 Task: Find hiking trails near Riverside that are accessible in the winter.
Action: Key pressed <Key.shift>Riverside<Key.enter>
Screenshot: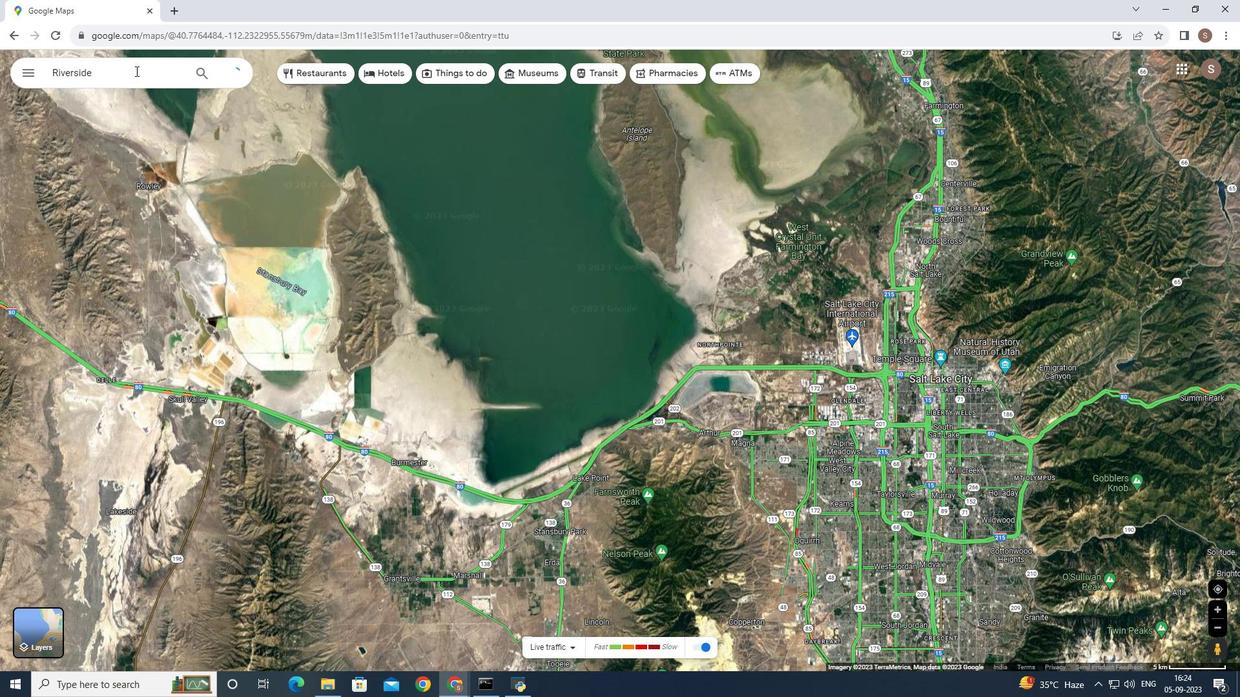 
Action: Mouse moved to (99, 194)
Screenshot: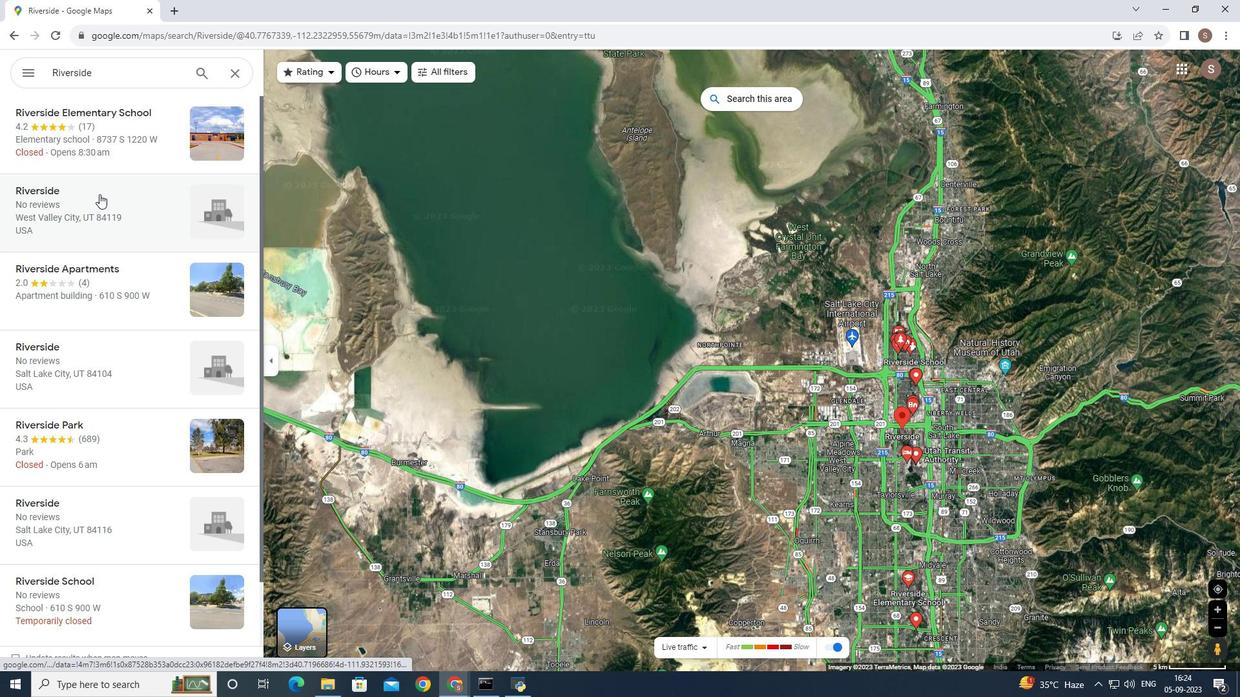 
Action: Mouse pressed left at (99, 194)
Screenshot: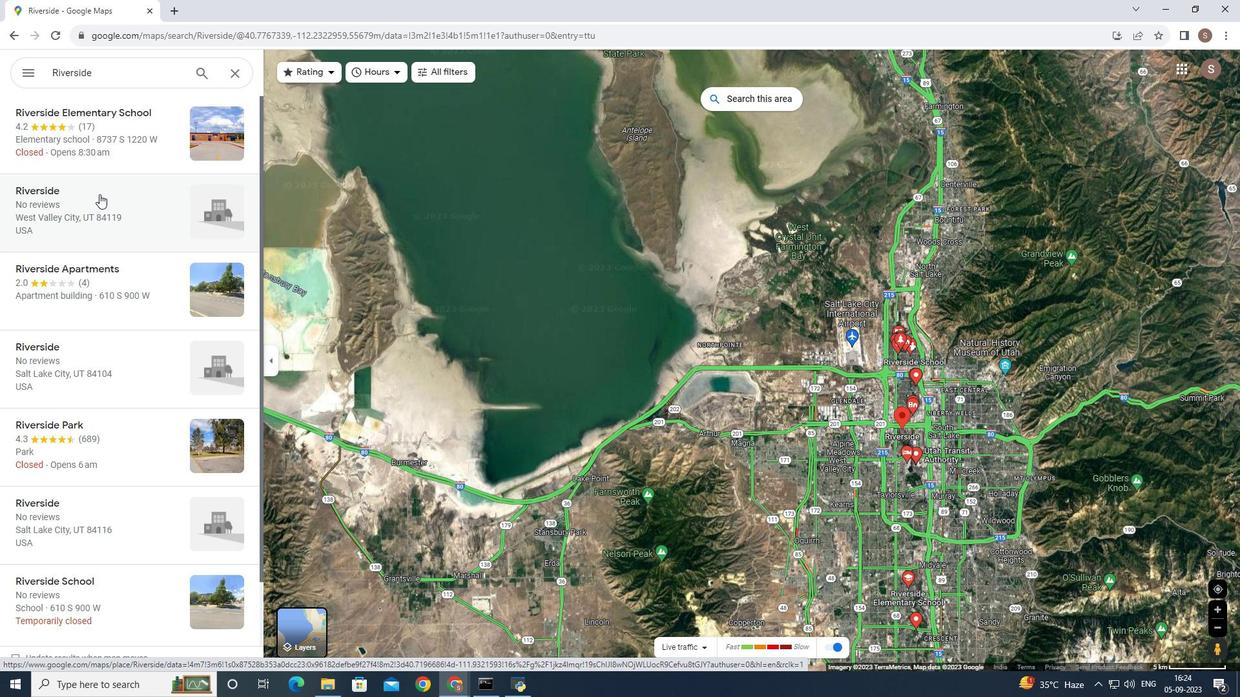 
Action: Mouse moved to (403, 326)
Screenshot: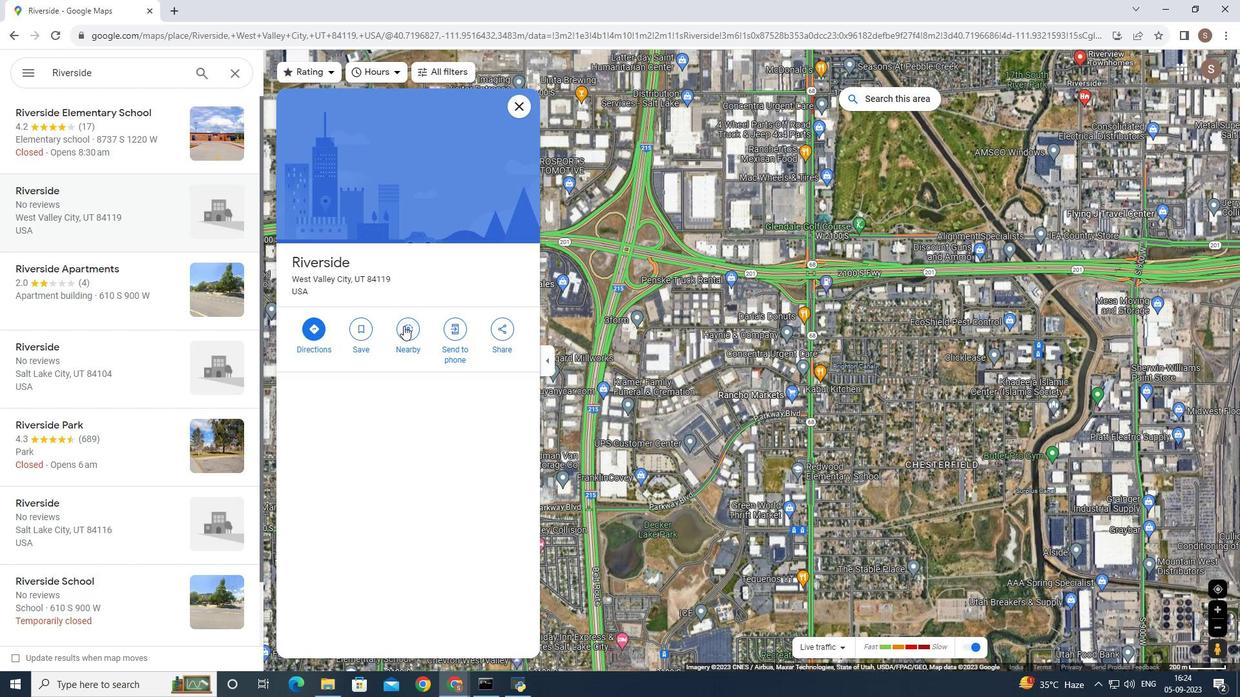 
Action: Mouse pressed left at (403, 326)
Screenshot: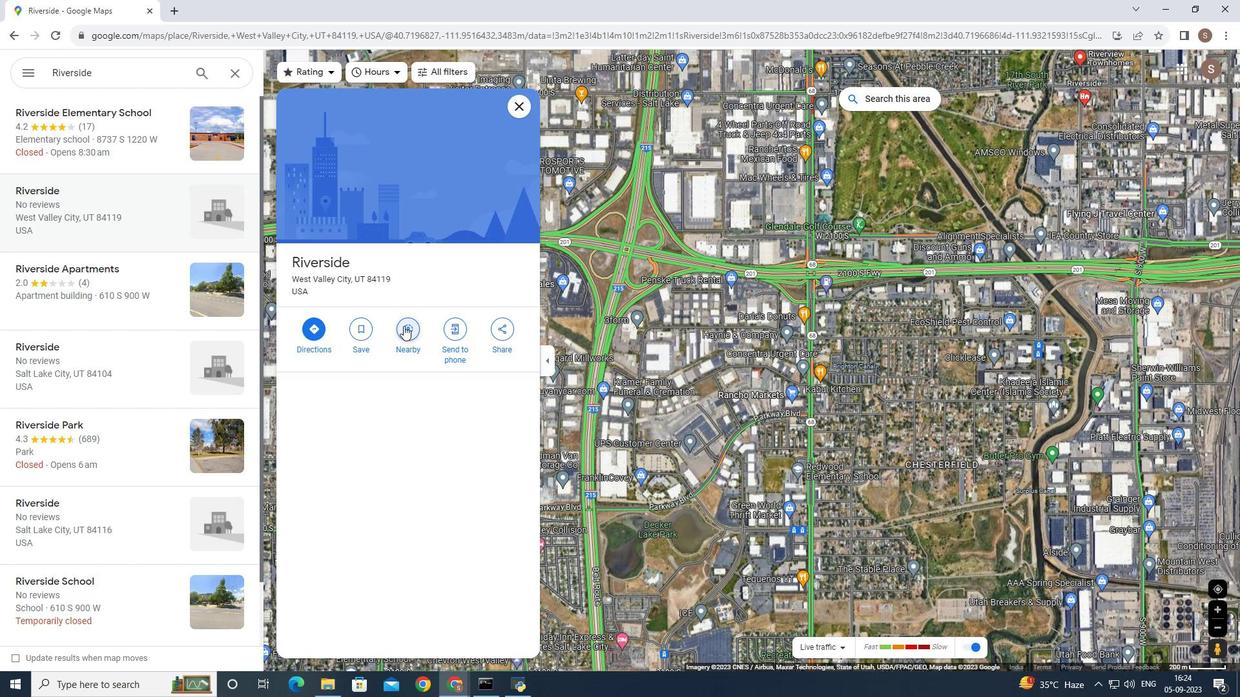 
Action: Mouse moved to (405, 331)
Screenshot: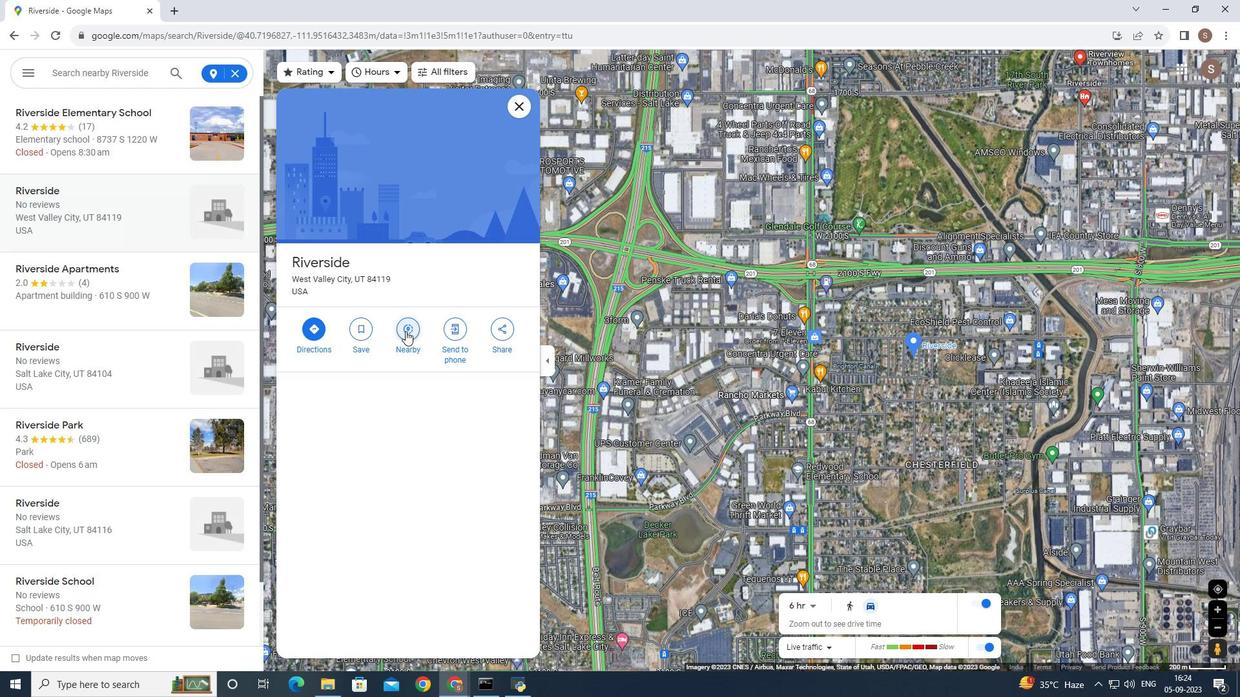 
Action: Mouse pressed left at (405, 331)
Screenshot: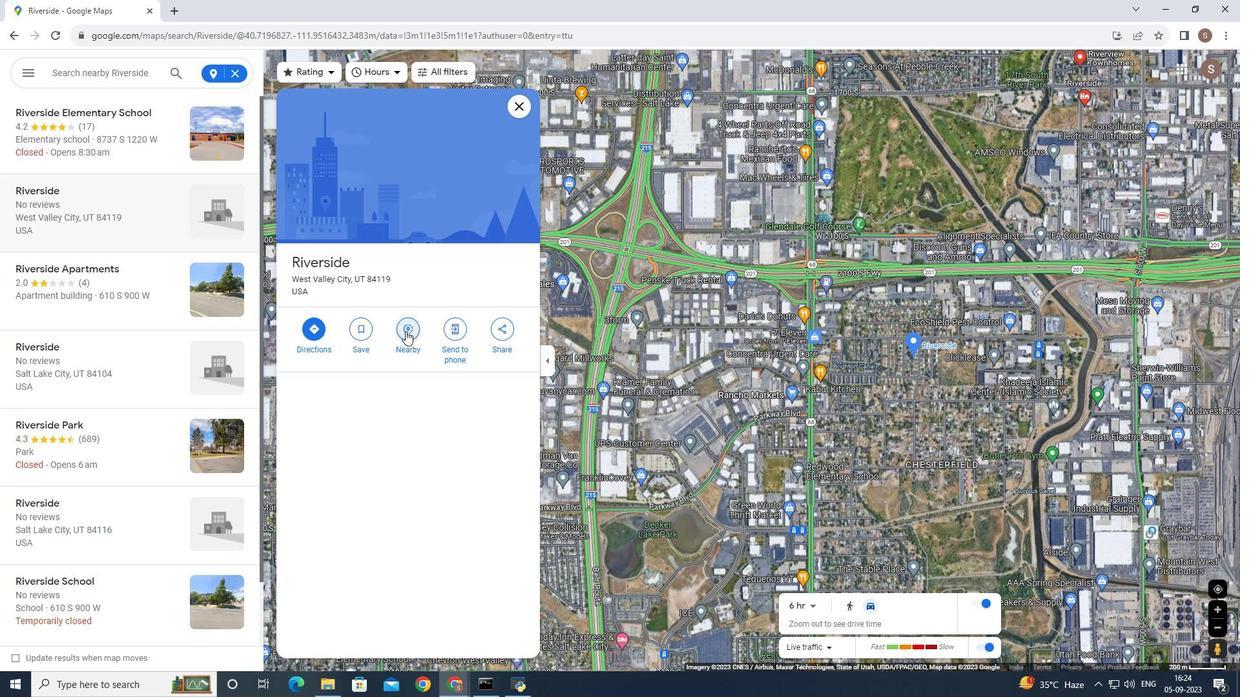 
Action: Mouse moved to (406, 331)
Screenshot: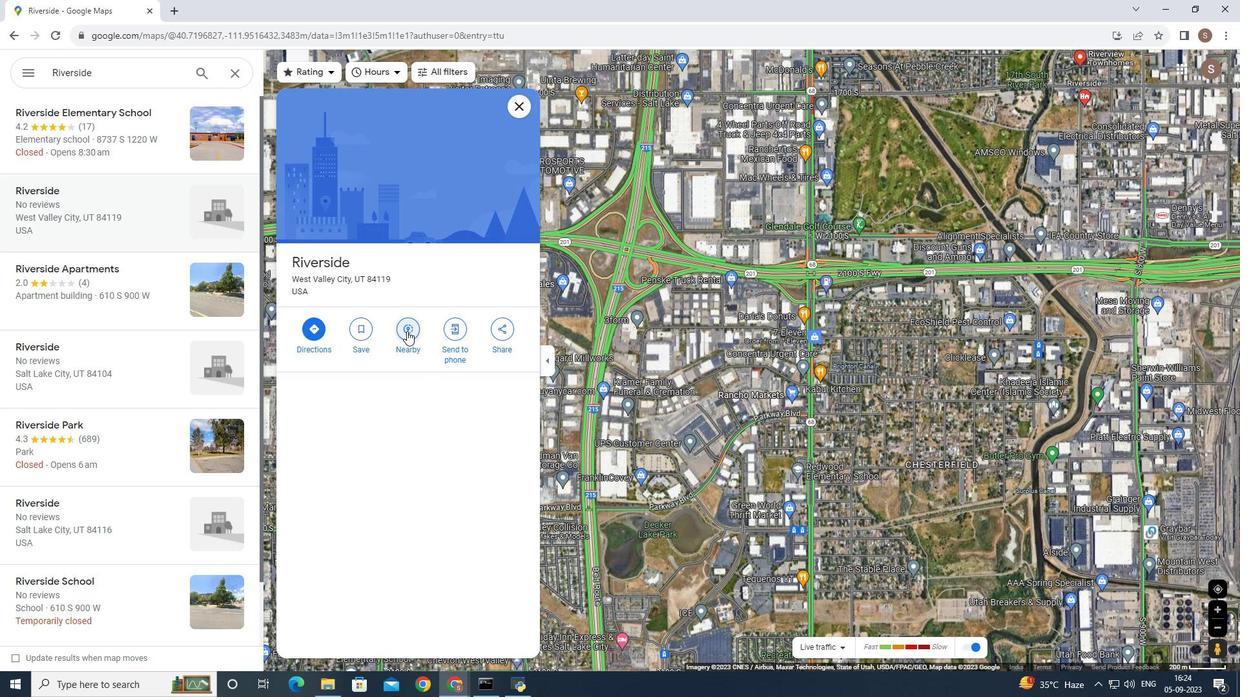 
Action: Mouse pressed left at (406, 331)
Screenshot: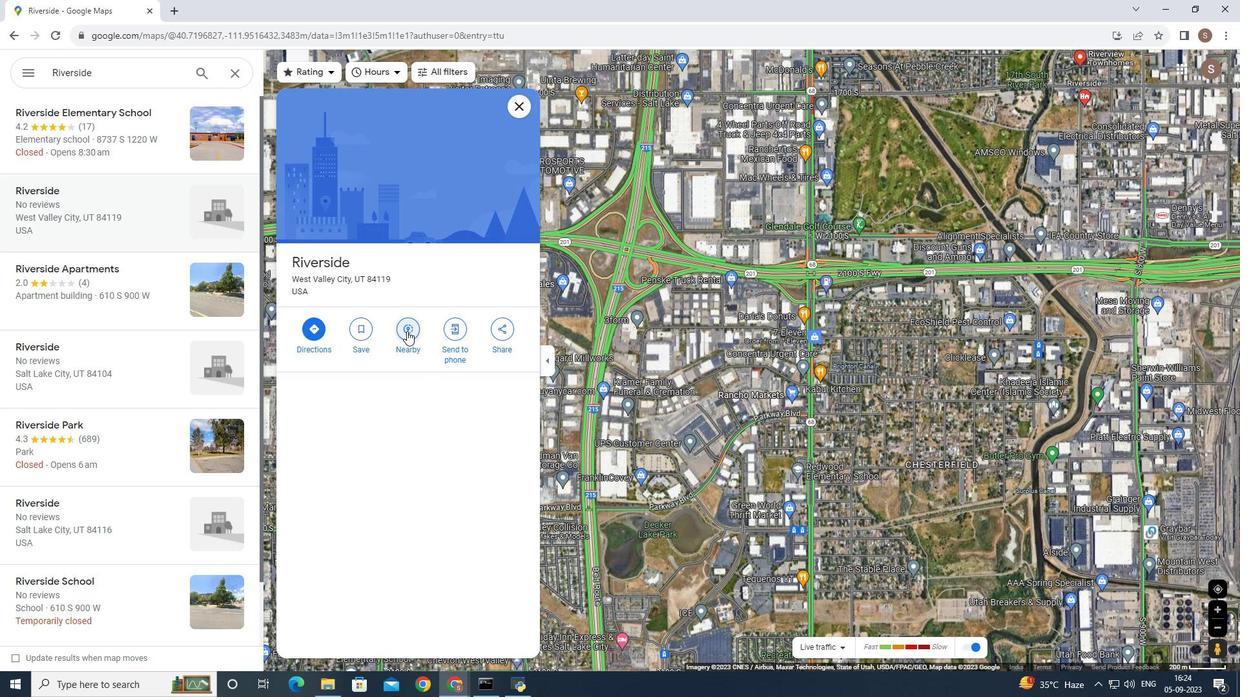 
Action: Mouse moved to (103, 73)
Screenshot: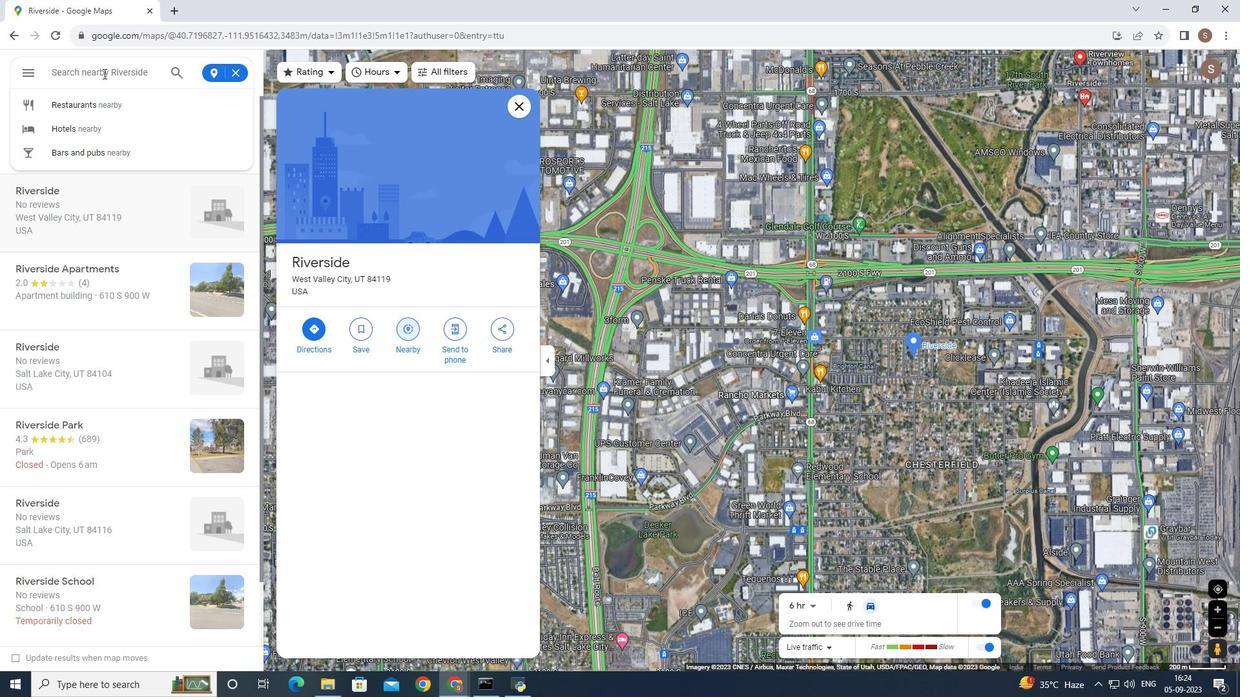 
Action: Key pressed hil<Key.backspace>king<Key.space>trails<Key.space>in<Key.space>the<Key.space>winter<Key.enter>
Screenshot: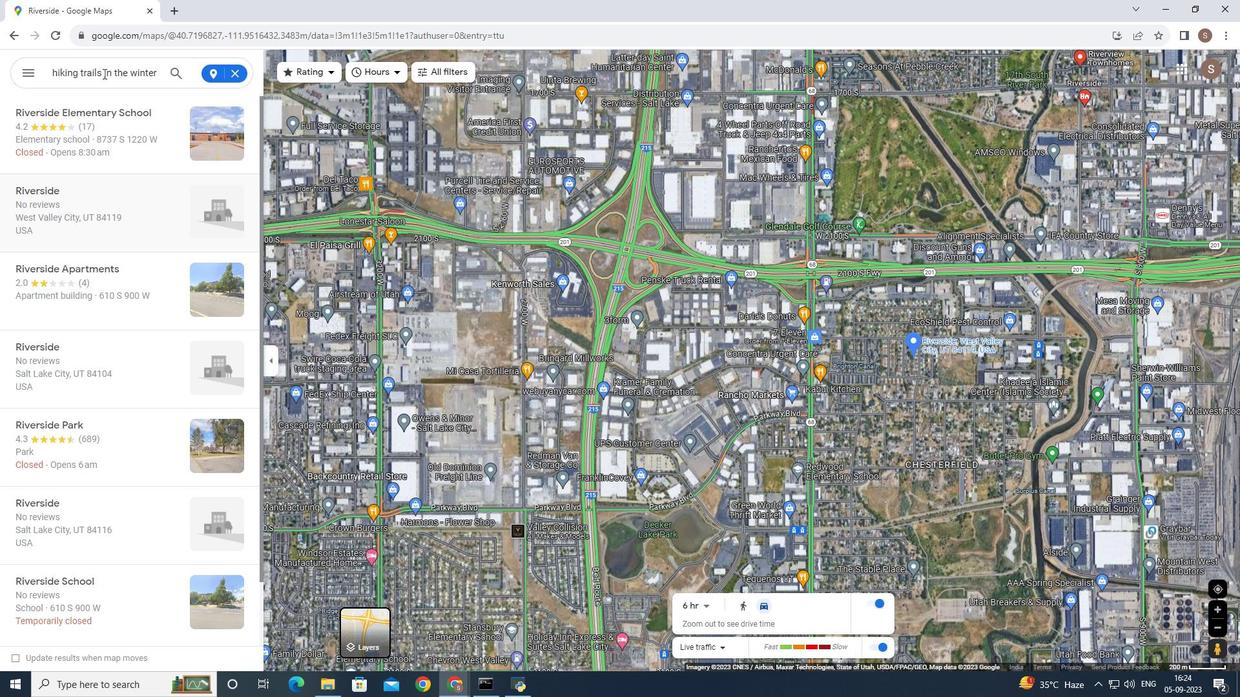 
Action: Mouse moved to (136, 140)
Screenshot: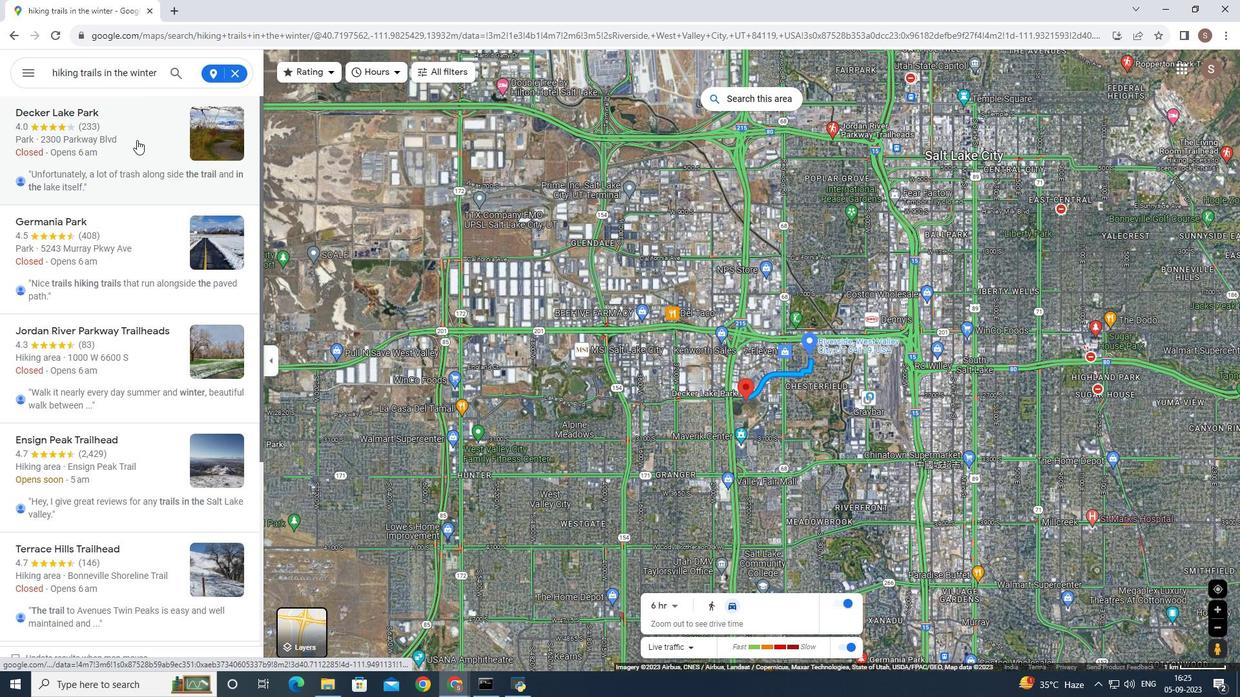 
Action: Mouse scrolled (136, 139) with delta (0, 0)
Screenshot: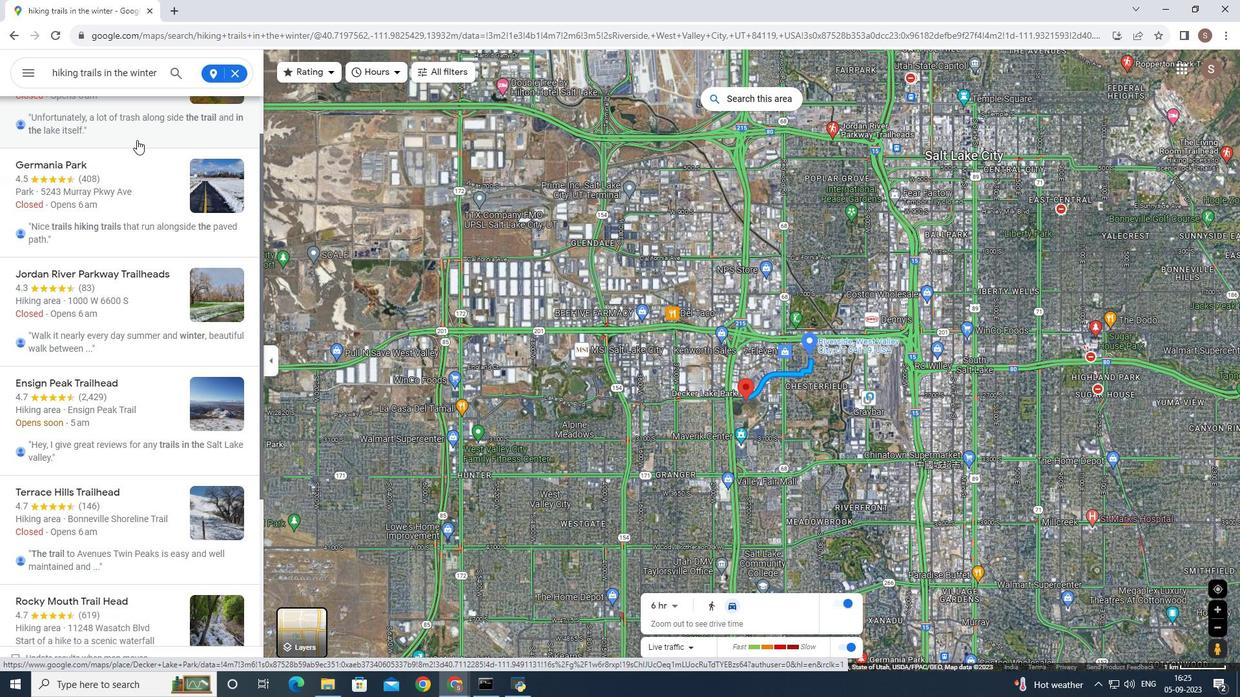 
Action: Mouse scrolled (136, 139) with delta (0, 0)
Screenshot: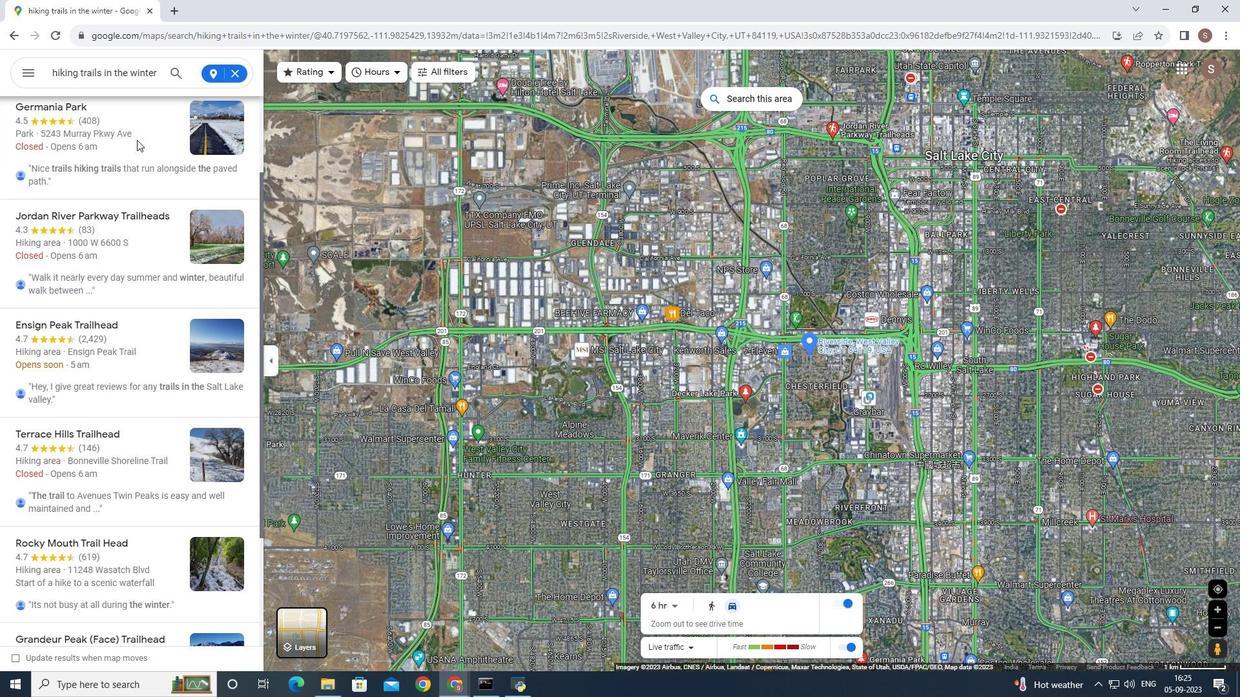 
Action: Mouse scrolled (136, 139) with delta (0, 0)
Screenshot: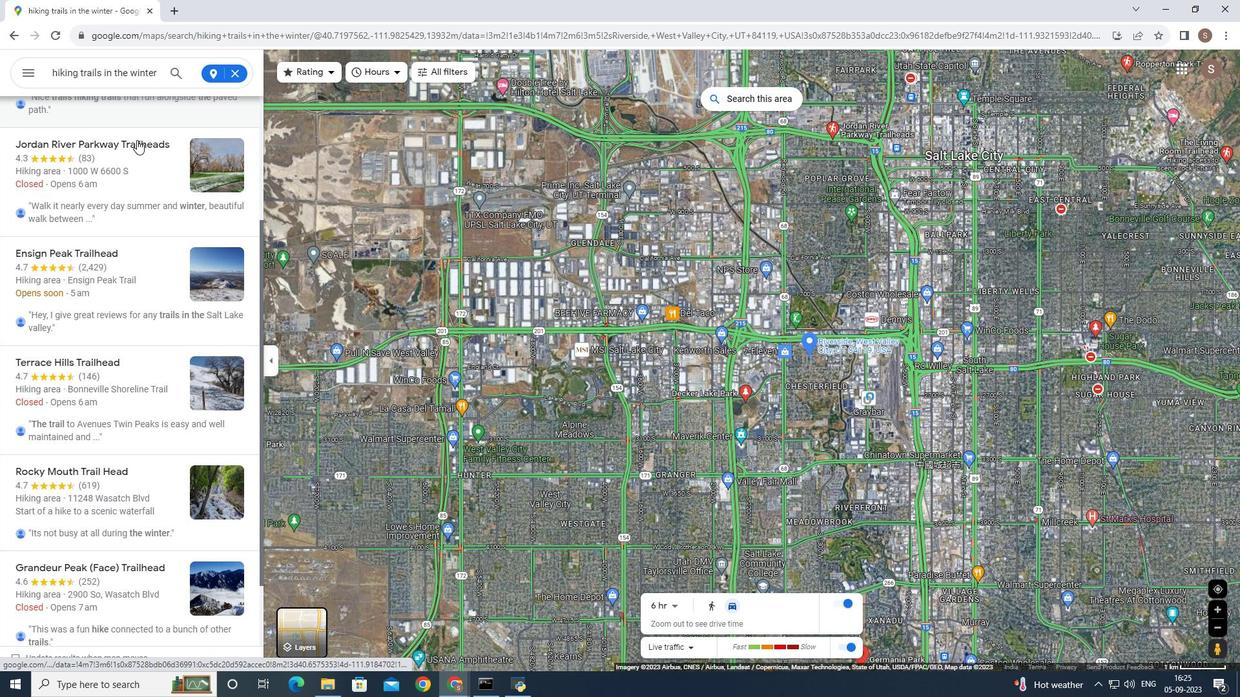 
Action: Mouse scrolled (136, 139) with delta (0, 0)
Screenshot: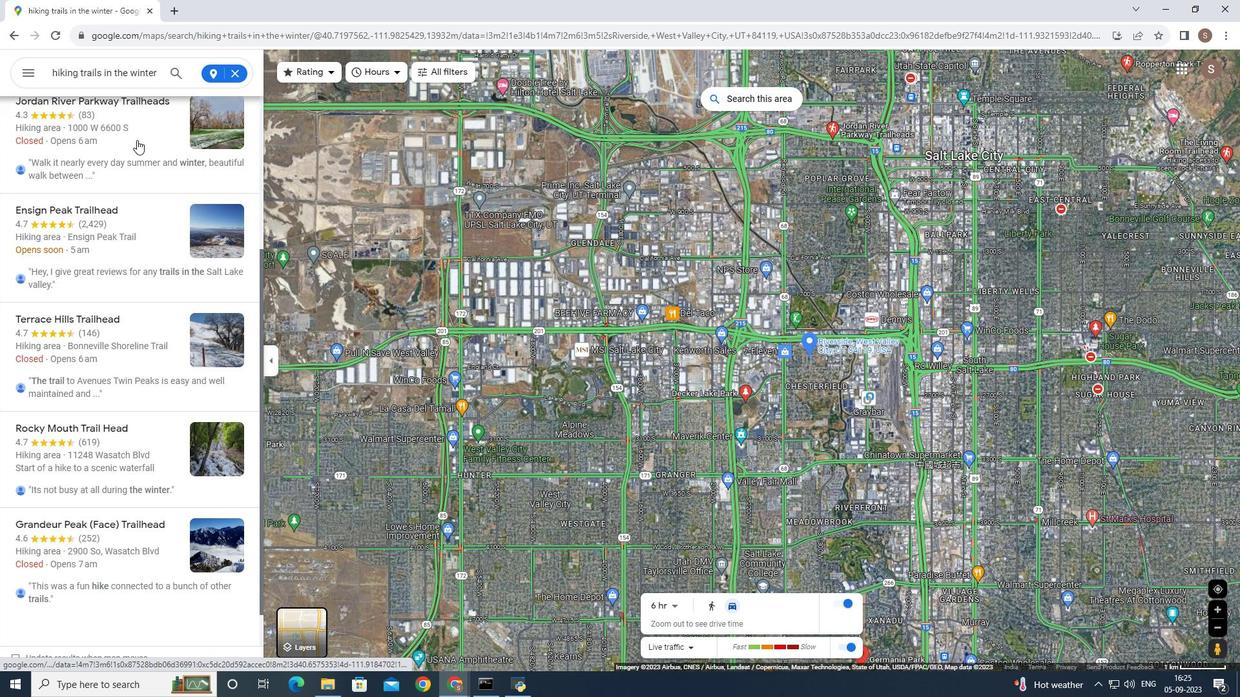 
Action: Mouse scrolled (136, 139) with delta (0, 0)
Screenshot: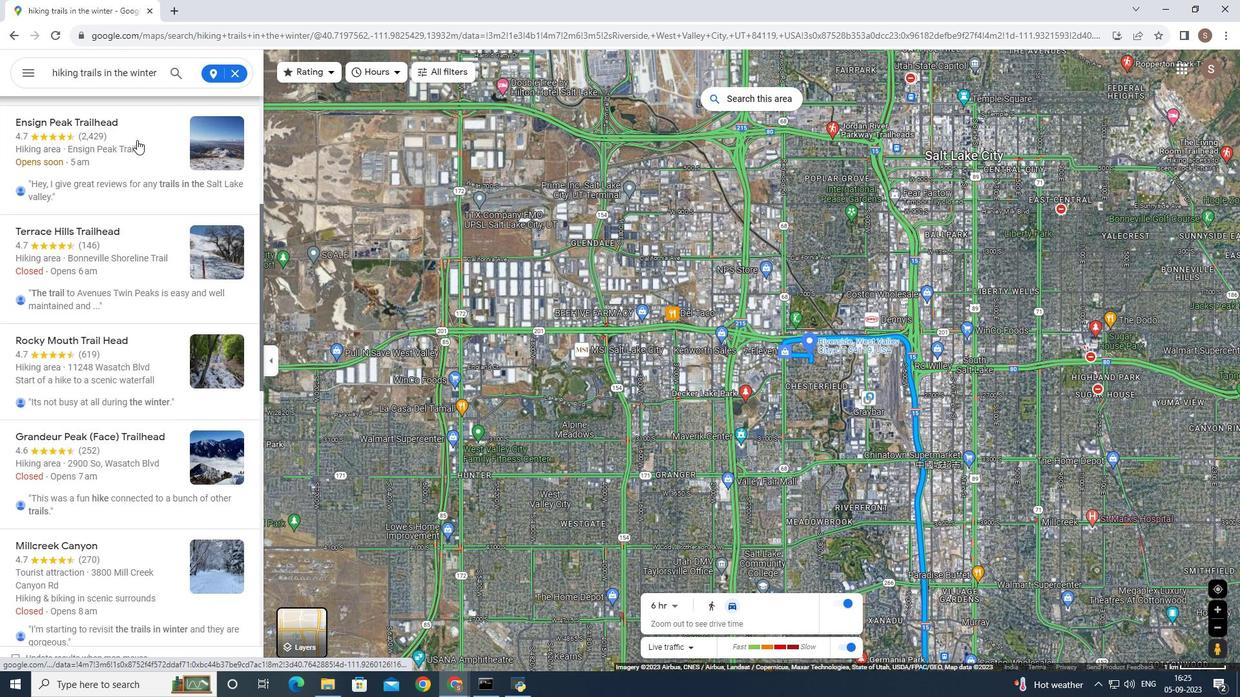 
Action: Mouse scrolled (136, 139) with delta (0, 0)
Screenshot: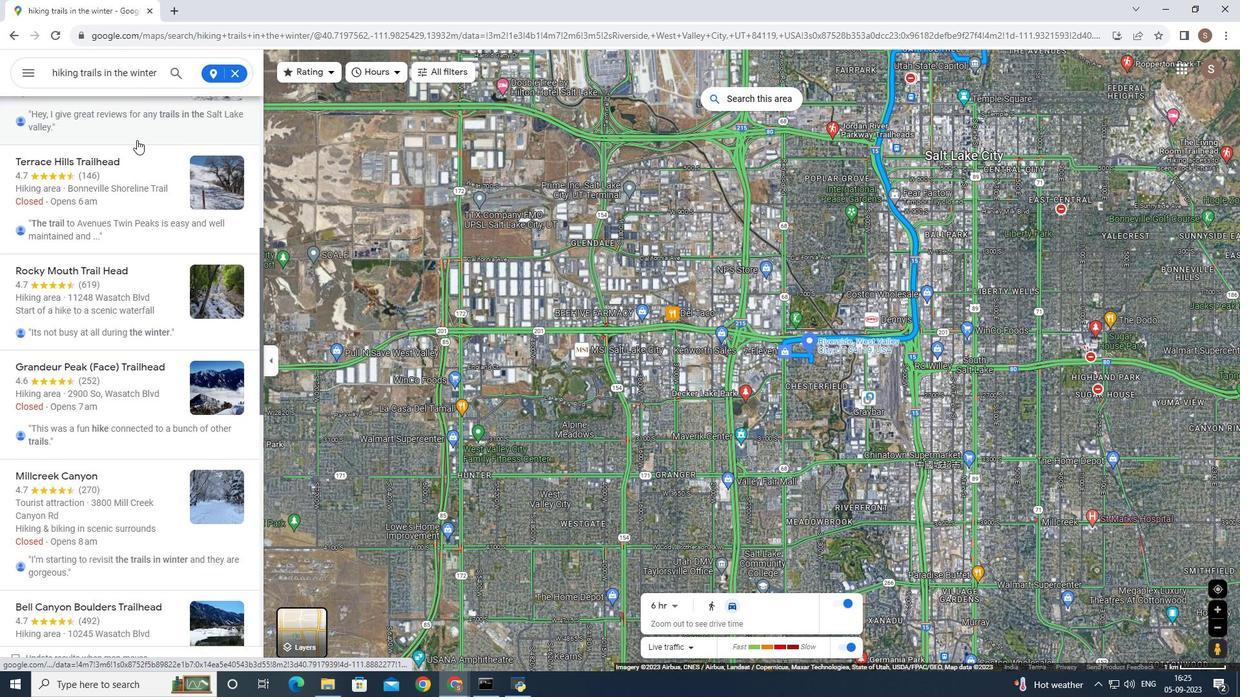 
Action: Mouse scrolled (136, 139) with delta (0, 0)
Screenshot: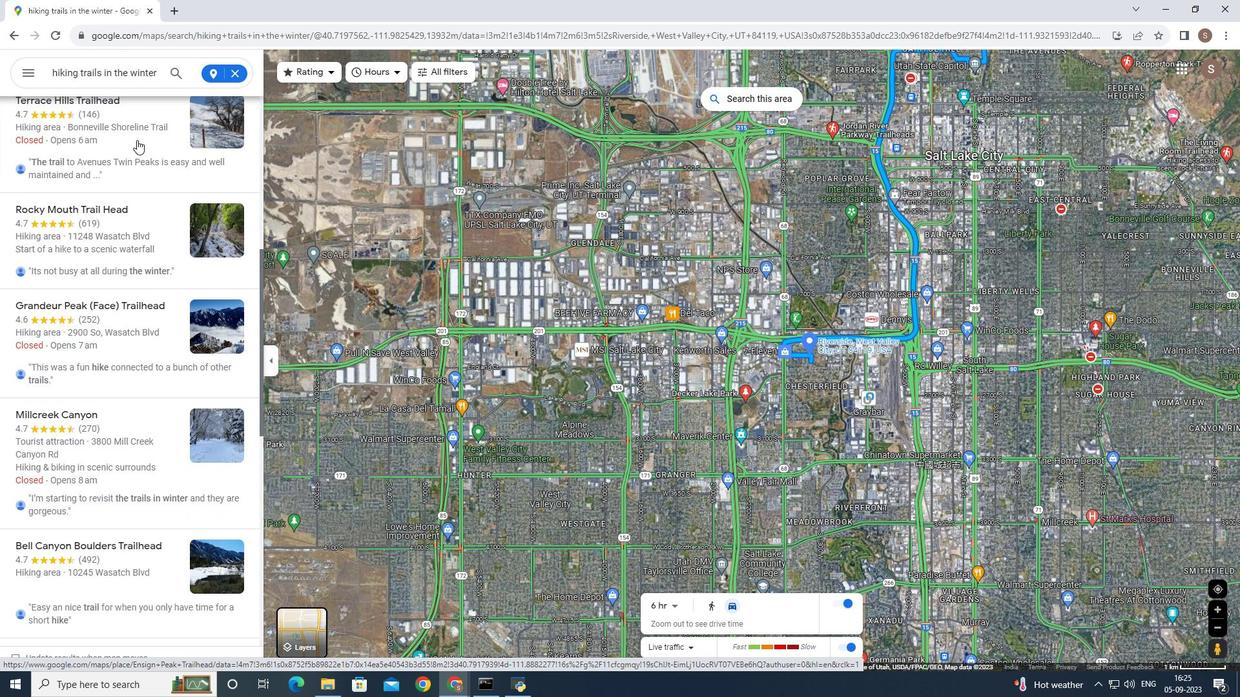
Action: Mouse scrolled (136, 139) with delta (0, 0)
Screenshot: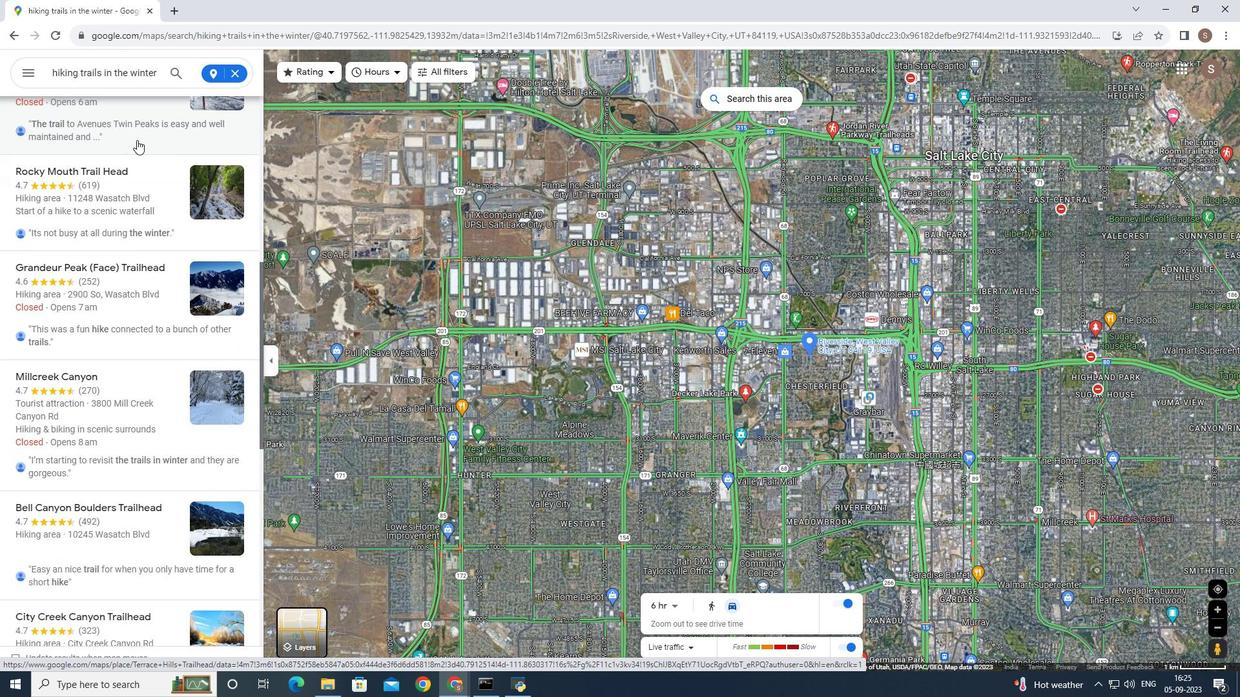 
Action: Mouse scrolled (136, 139) with delta (0, 0)
Screenshot: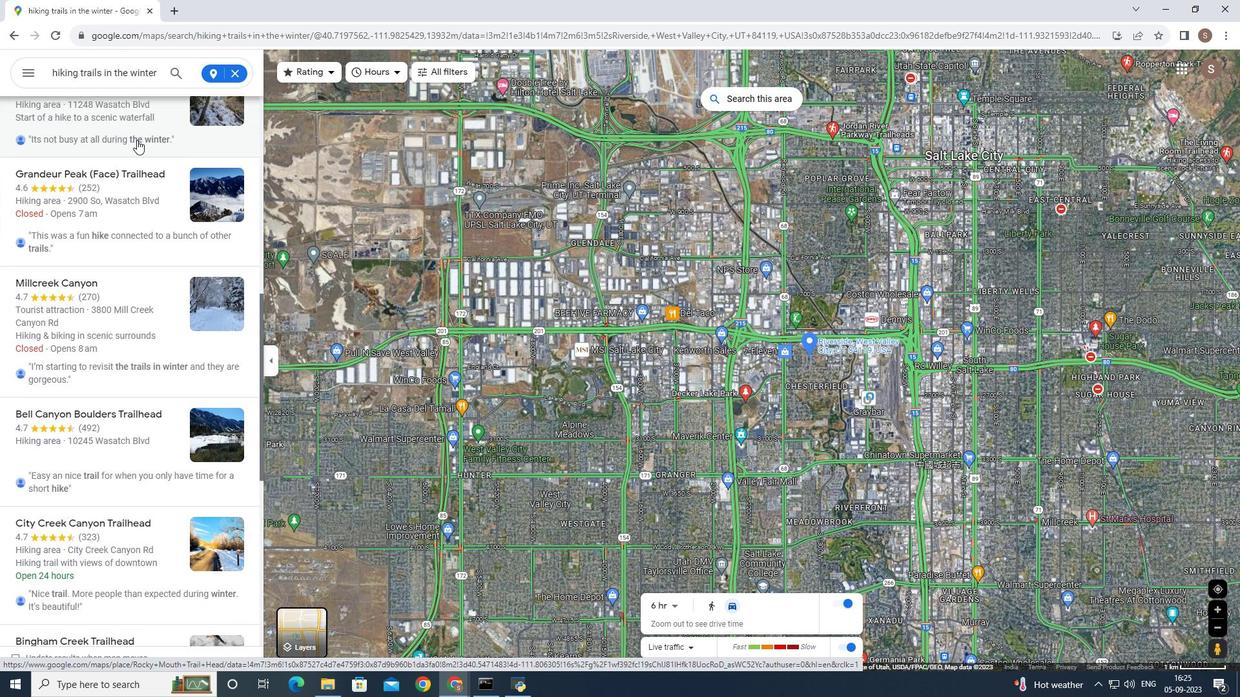 
Action: Mouse scrolled (136, 139) with delta (0, 0)
Screenshot: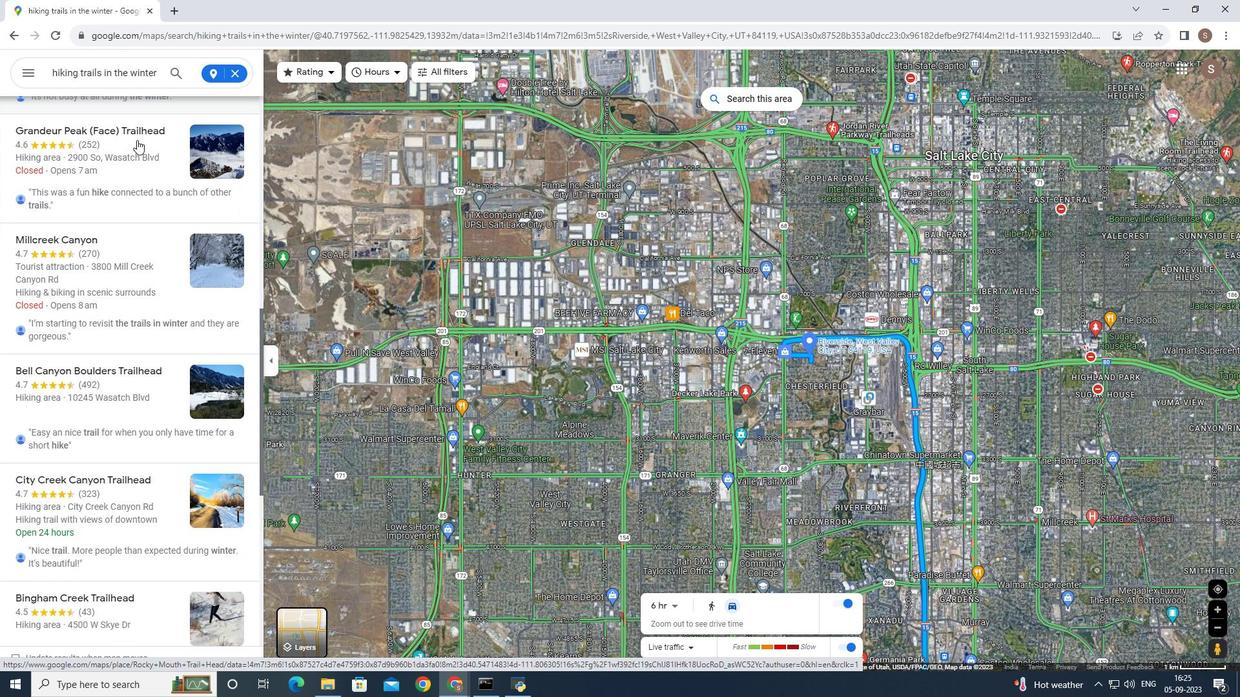 
Action: Mouse scrolled (136, 139) with delta (0, 0)
Screenshot: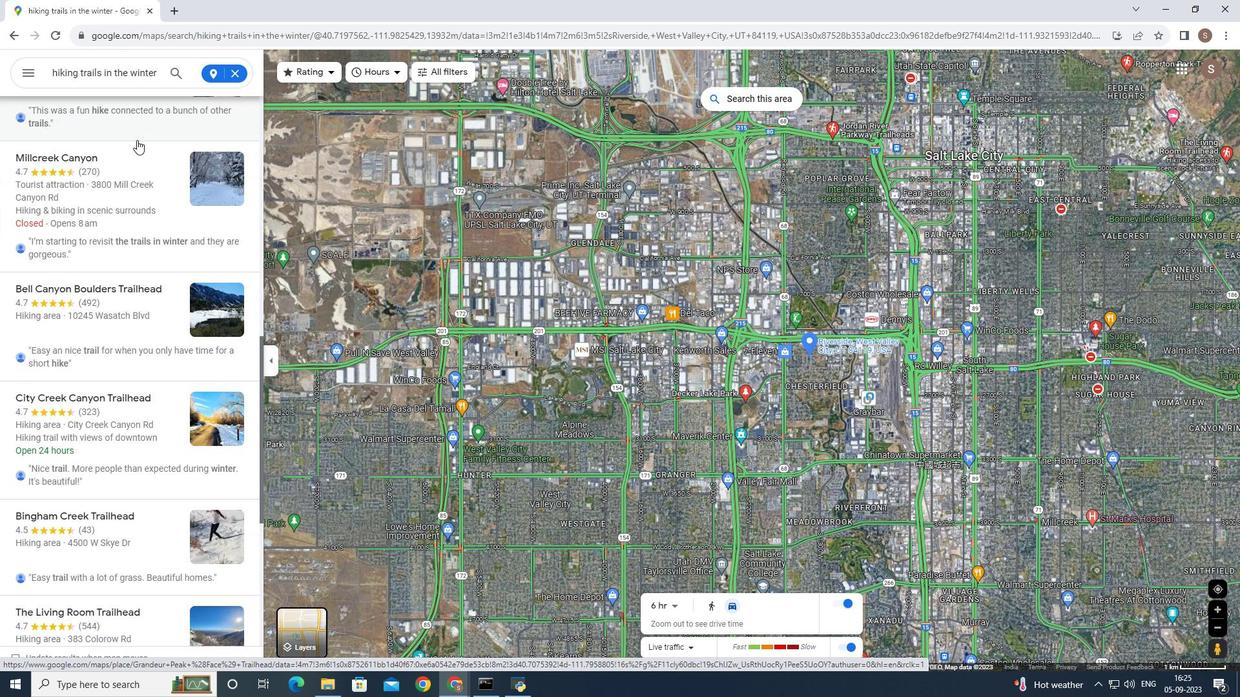 
Action: Mouse scrolled (136, 139) with delta (0, 0)
Screenshot: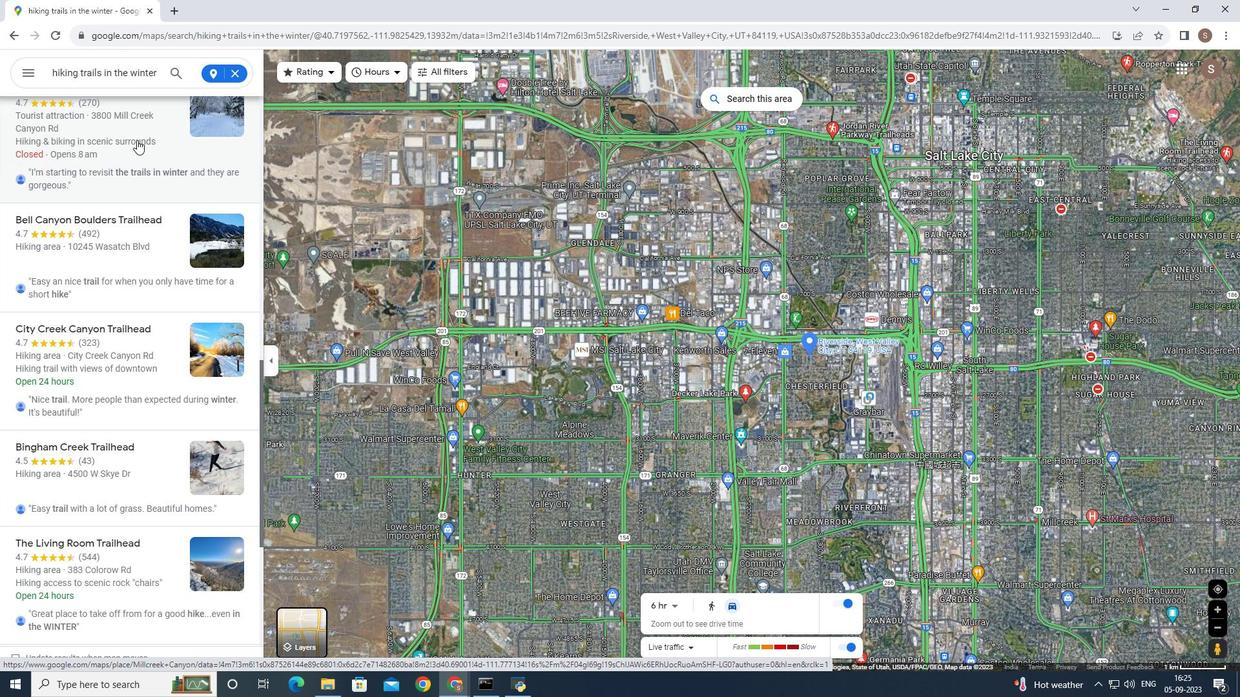 
Action: Mouse scrolled (136, 139) with delta (0, 0)
Screenshot: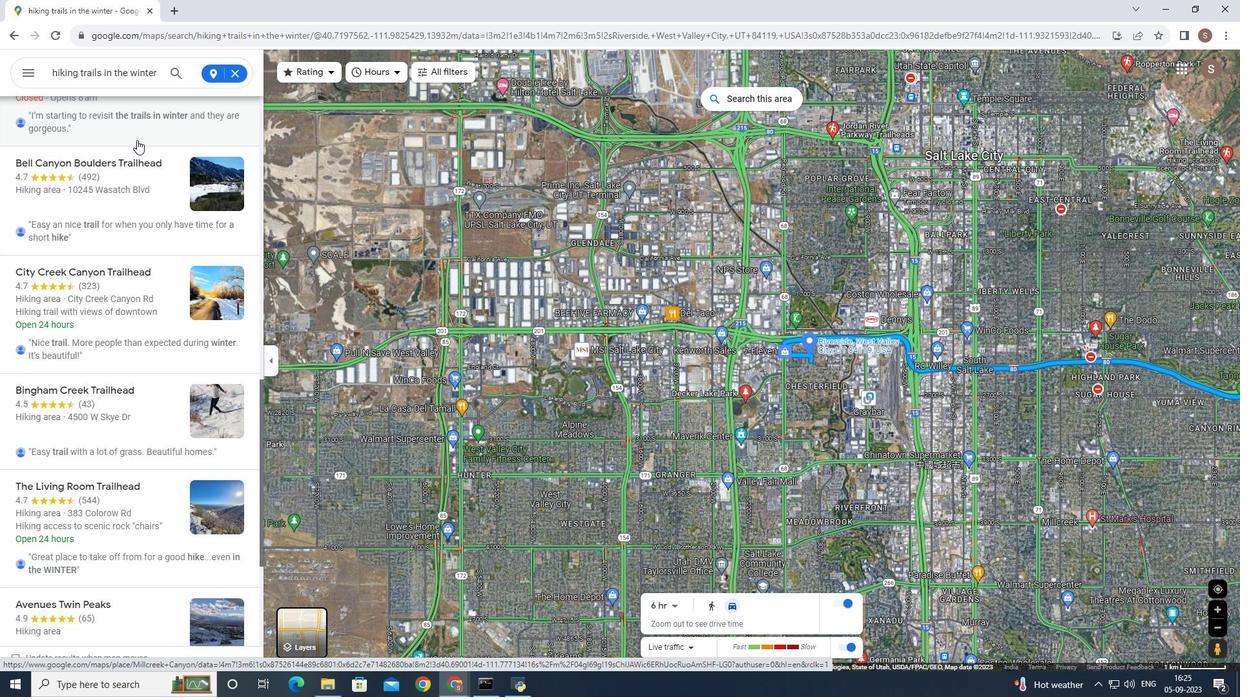
Action: Mouse scrolled (136, 139) with delta (0, 0)
Screenshot: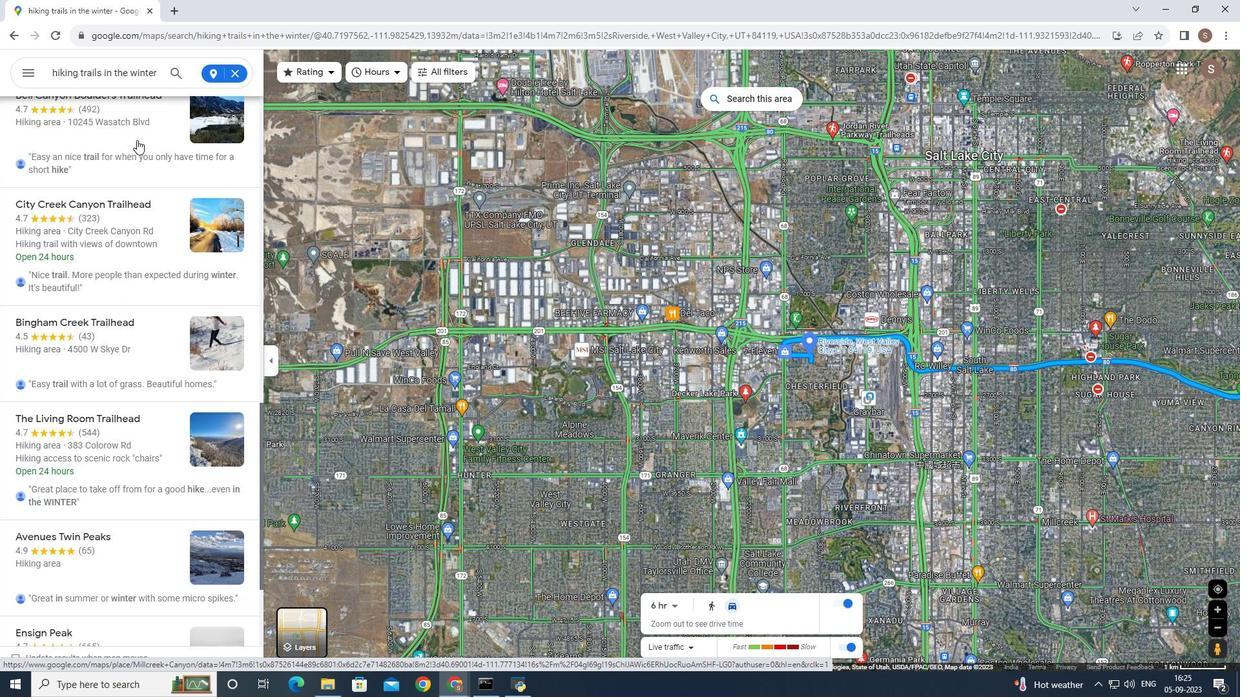 
Action: Mouse scrolled (136, 139) with delta (0, 0)
Screenshot: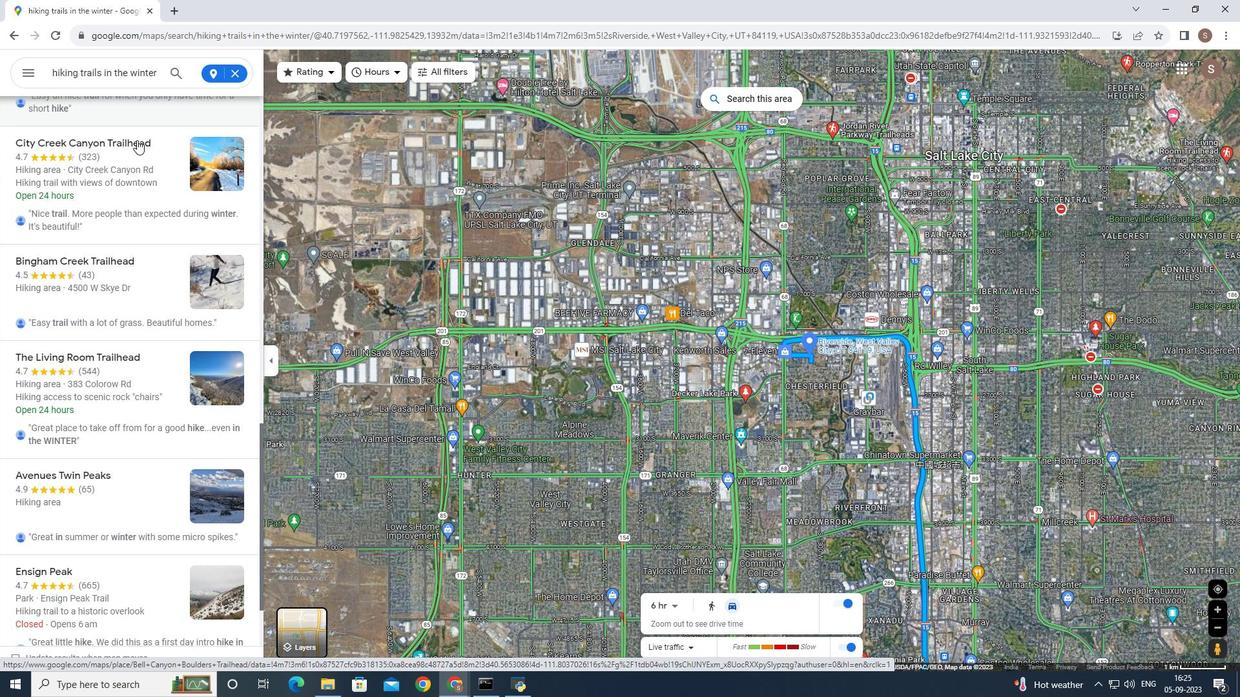 
Action: Mouse scrolled (136, 139) with delta (0, 0)
Screenshot: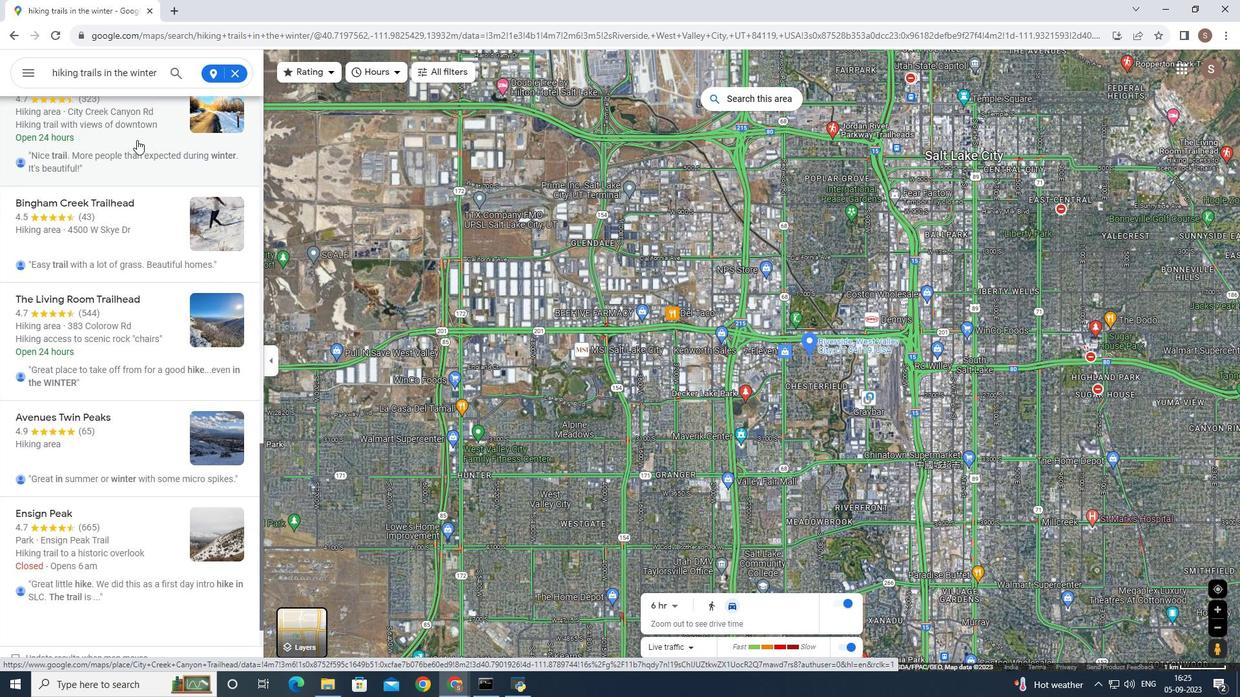 
Action: Mouse scrolled (136, 139) with delta (0, 0)
Screenshot: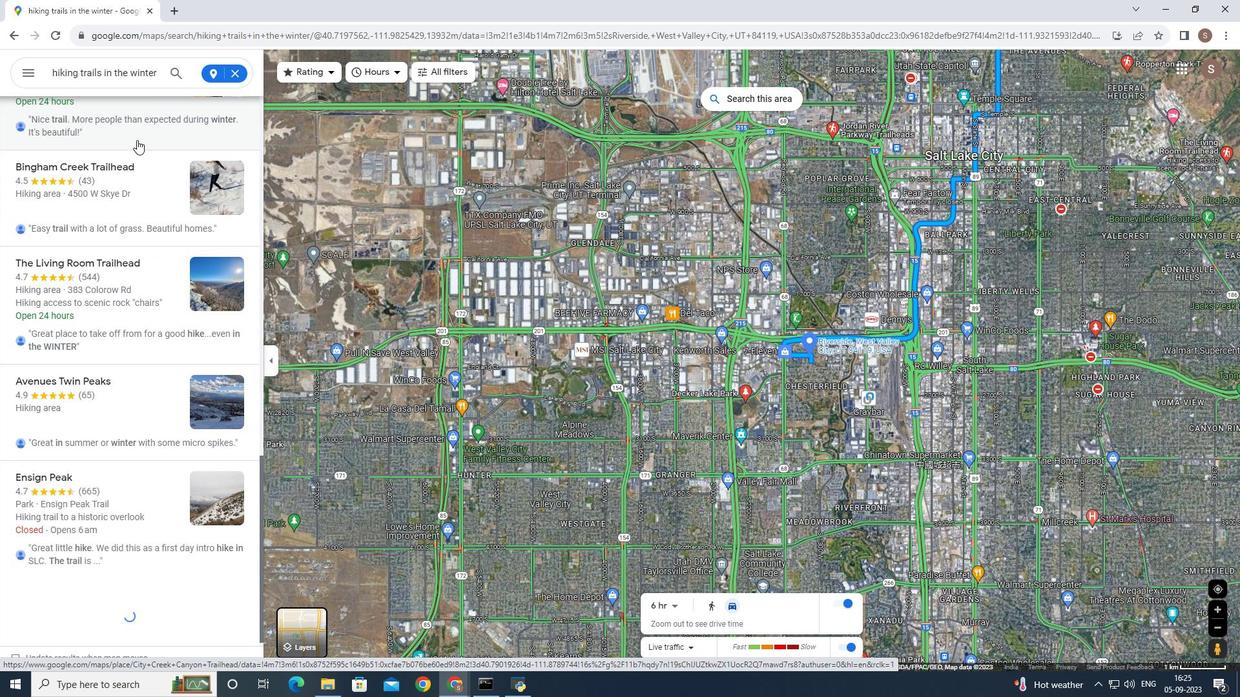 
Action: Mouse scrolled (136, 139) with delta (0, 0)
Screenshot: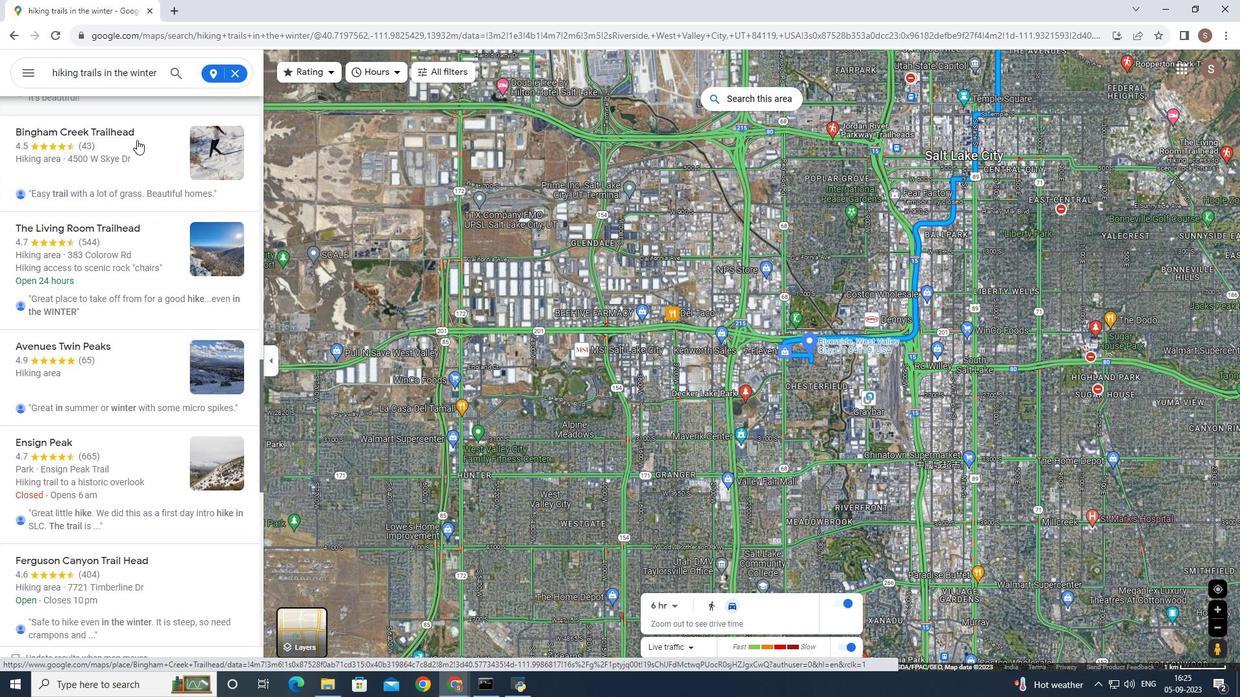 
